 Task: Create New Employee with Employee Name: Amanda Green, Address Line1: 7273 West Creek St., Address Line2: Brookfield, Address Line3:  WI 53045, Cell Number: 818-714-6937
Action: Mouse moved to (123, 23)
Screenshot: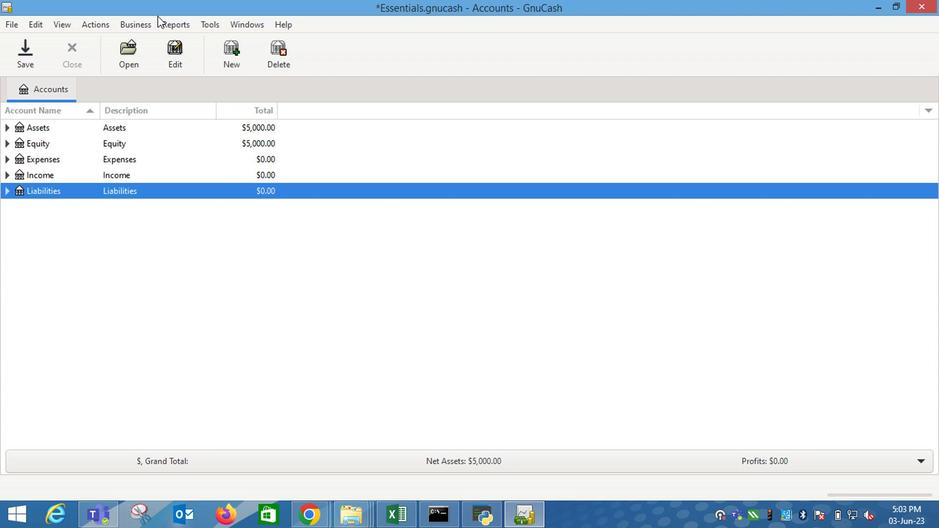 
Action: Mouse pressed left at (123, 23)
Screenshot: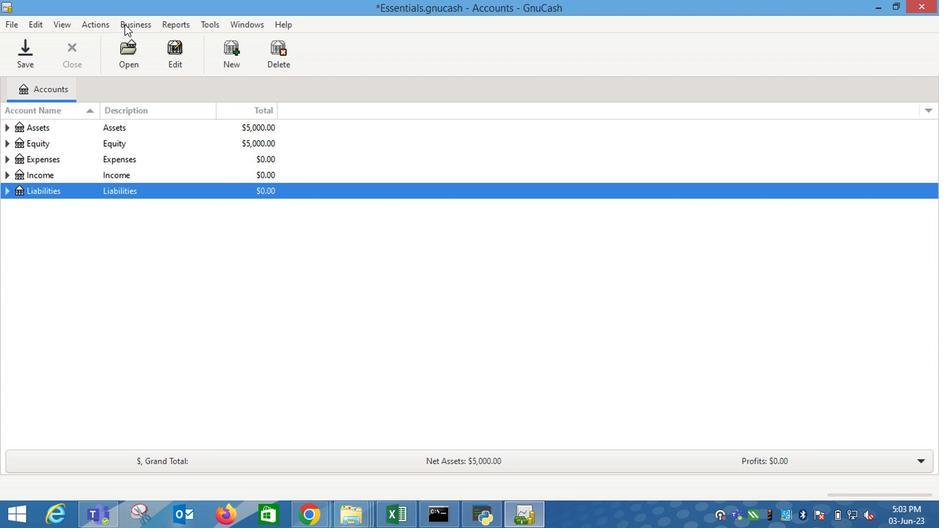 
Action: Mouse moved to (279, 95)
Screenshot: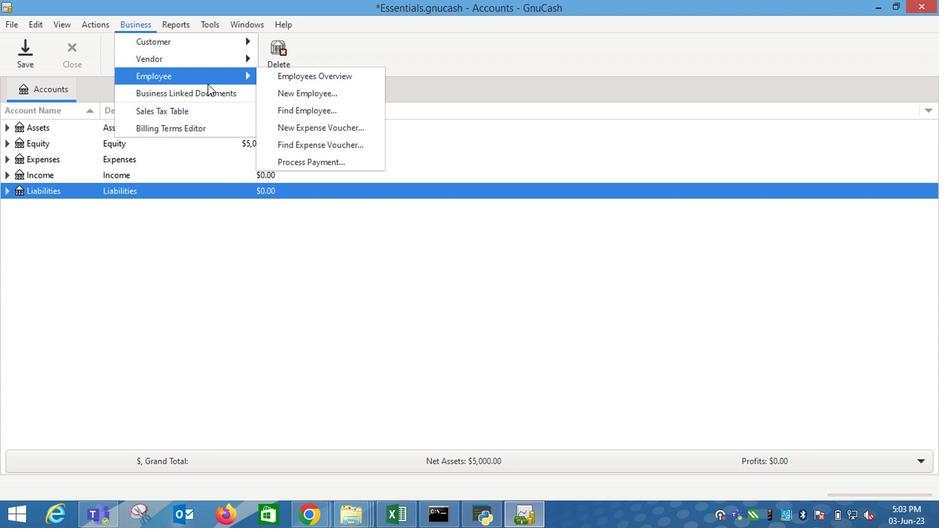 
Action: Mouse pressed left at (279, 95)
Screenshot: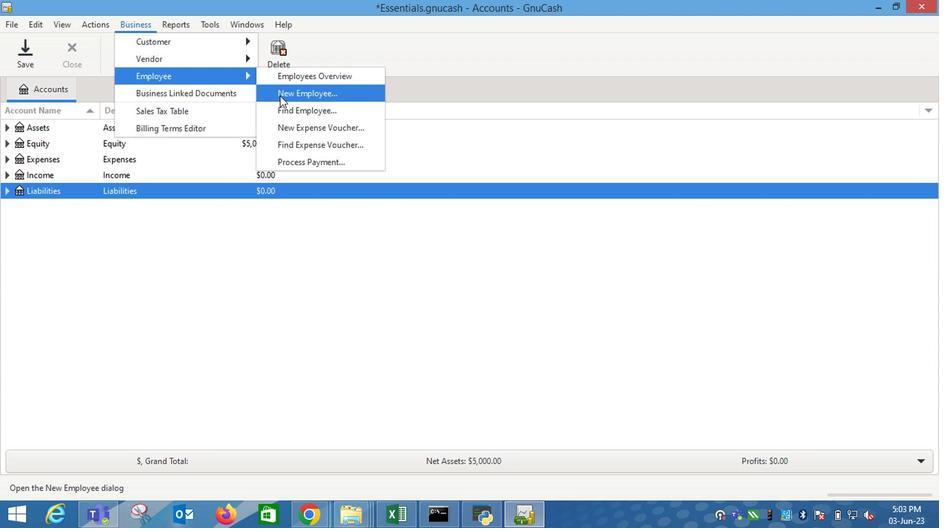 
Action: Mouse moved to (508, 222)
Screenshot: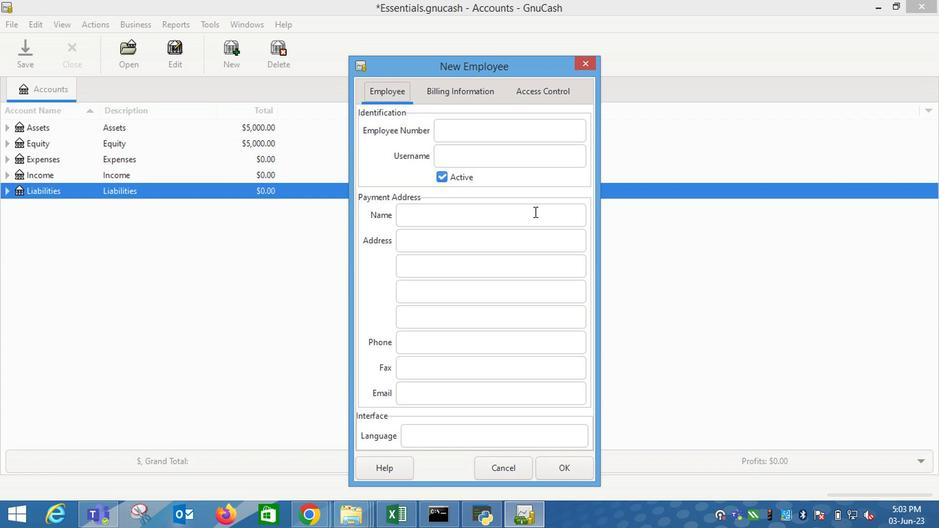 
Action: Mouse pressed left at (508, 222)
Screenshot: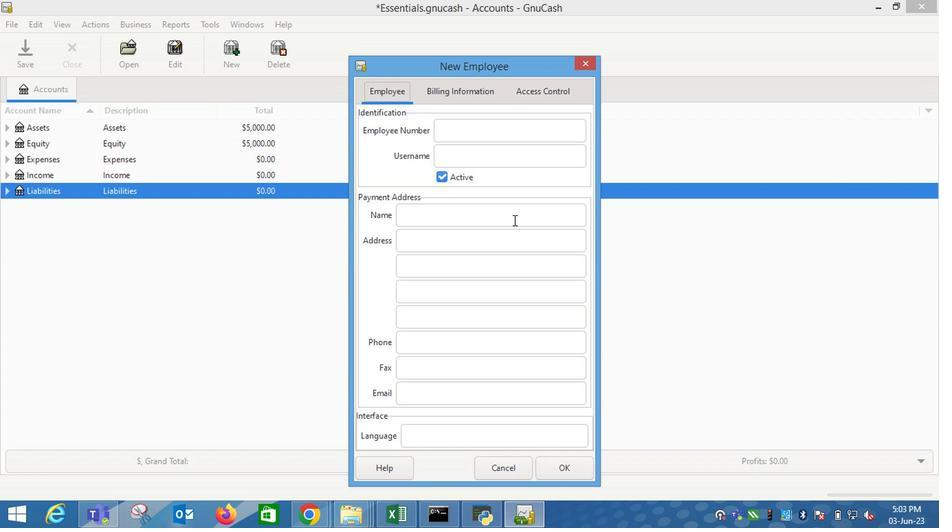 
Action: Mouse moved to (719, 269)
Screenshot: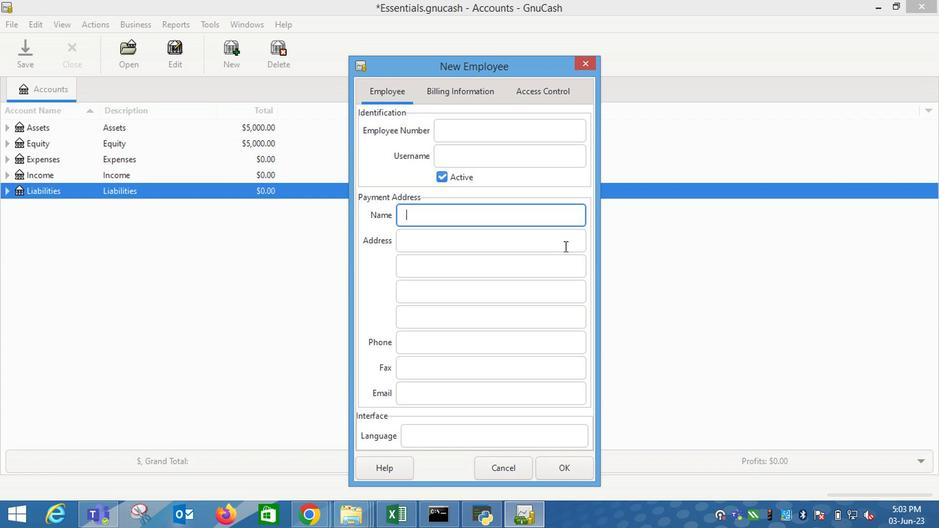 
Action: Key pressed <Key.shift_r>Amanda<Key.space><Key.shift_r>Green<Key.tab>7273<Key.space><Key.shift_r>West<Key.space><Key.shift_r>Creek<Key.space><Key.shift_r>St.<Key.tab><Key.shift_r><Key.shift_r><Key.shift_r><Key.shift_r><Key.shift_r><Key.shift_r><Key.shift_r><Key.shift_r><Key.shift_r><Key.shift_r><Key.shift_r><Key.shift_r><Key.shift_r><Key.shift_r><Key.shift_r><Key.shift_r><Key.shift_r>Brookfield<Key.tab><Key.shift_r>WI<Key.space>53045<Key.tab><Key.tab>818-714-6937
Screenshot: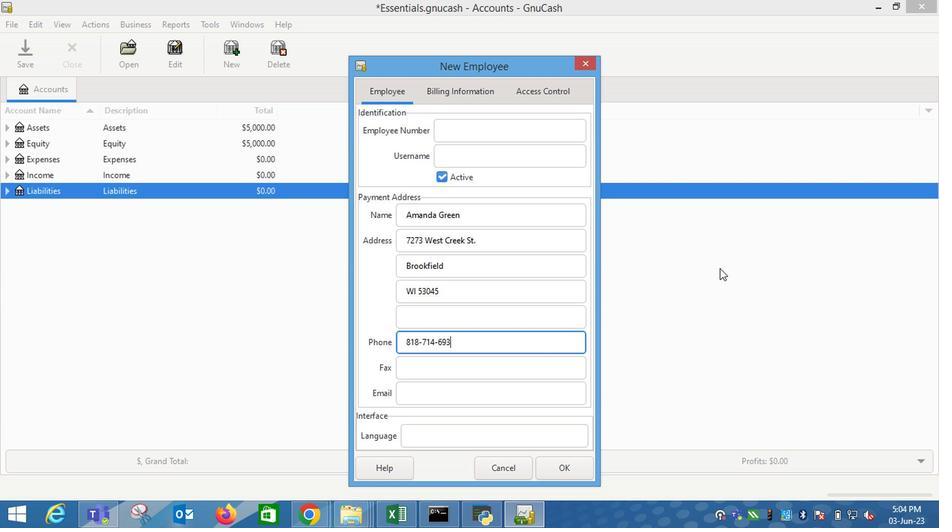 
Action: Mouse moved to (447, 97)
Screenshot: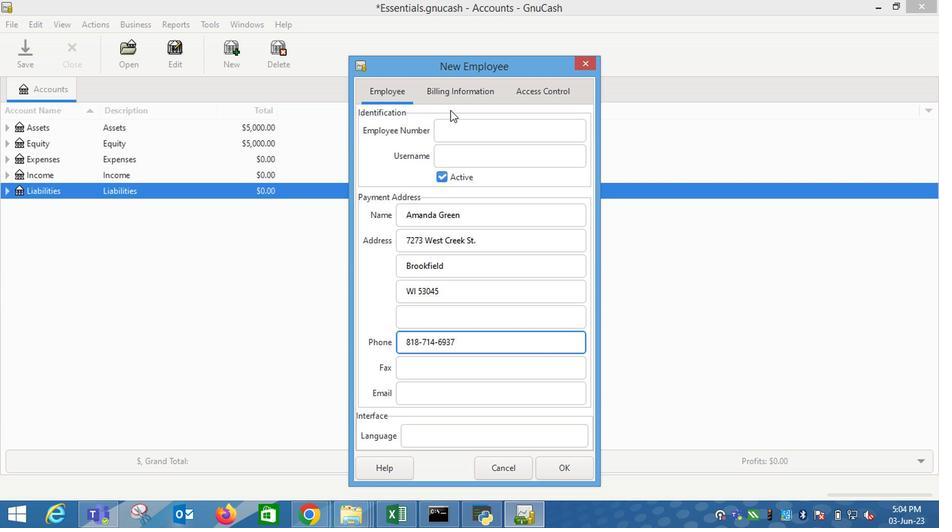 
Action: Mouse pressed left at (447, 97)
Screenshot: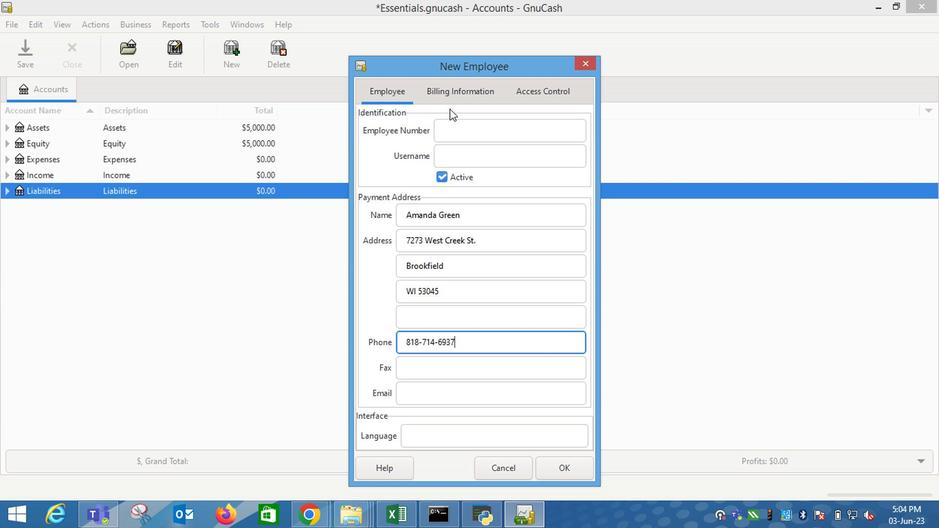 
Action: Mouse moved to (548, 463)
Screenshot: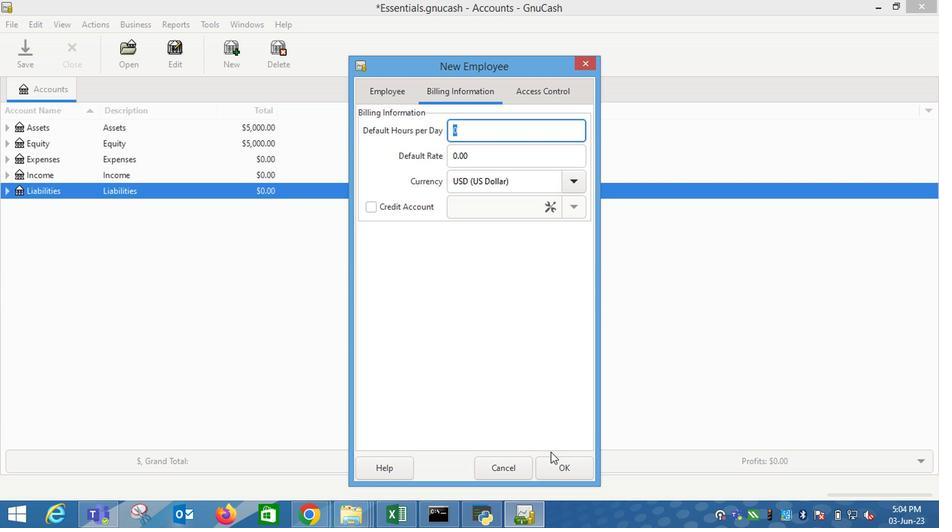 
Action: Mouse pressed left at (548, 463)
Screenshot: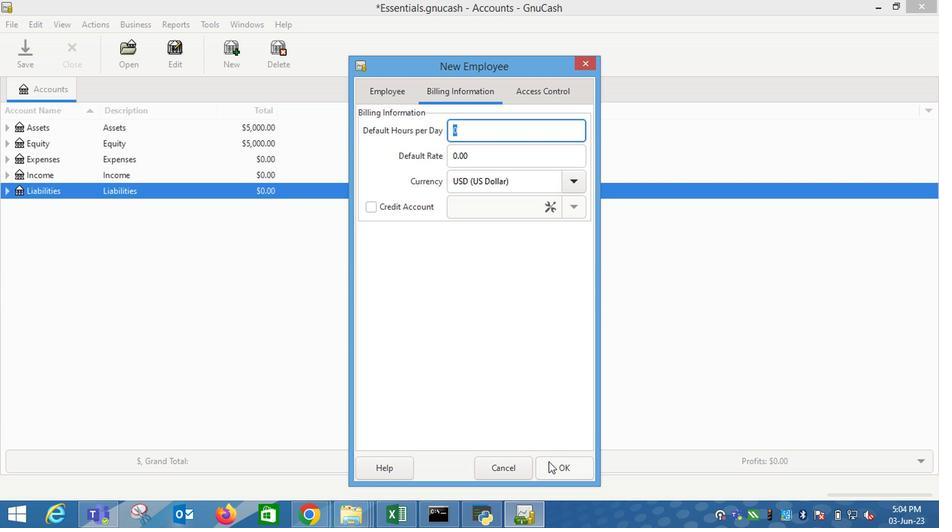 
